 Task: Use the formula "ACOTH" in spreadsheet "Project portfolio".
Action: Mouse moved to (109, 93)
Screenshot: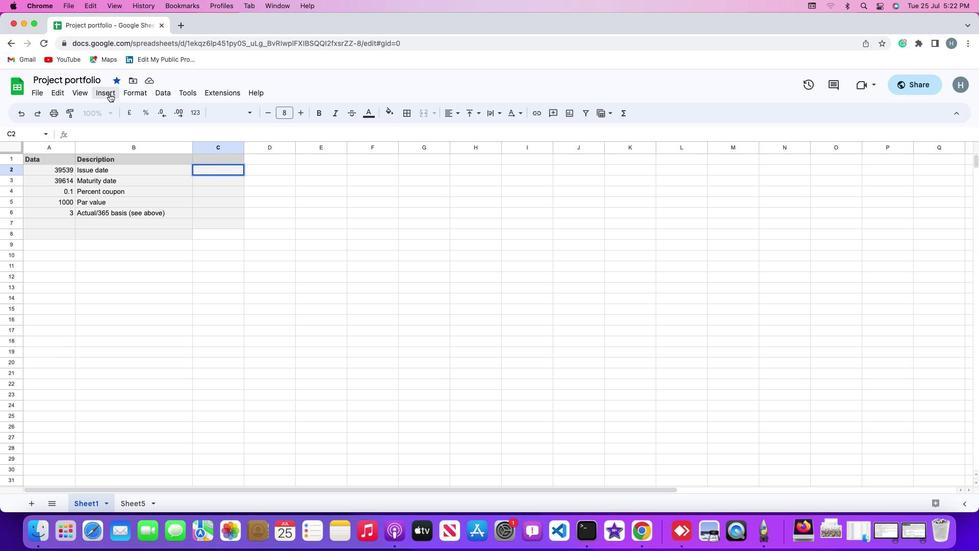 
Action: Mouse pressed left at (109, 93)
Screenshot: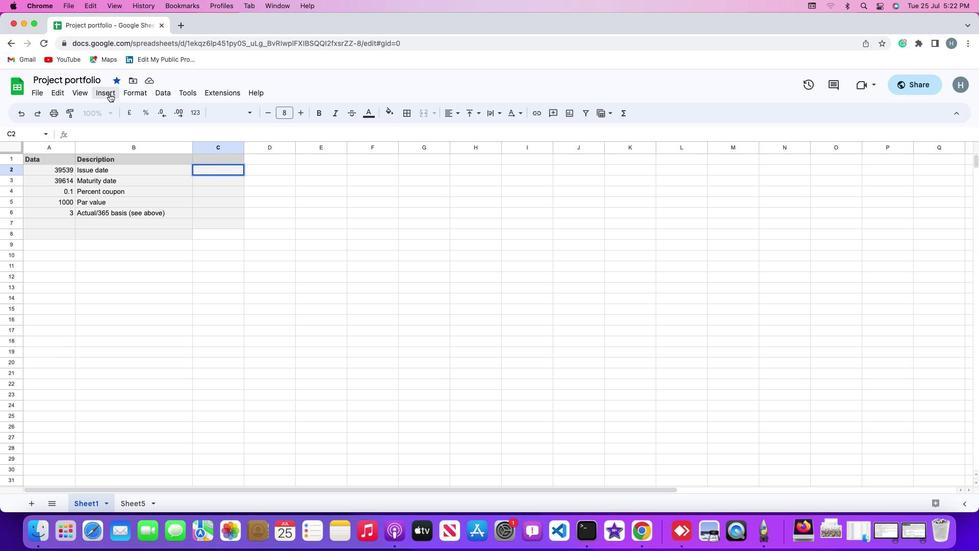 
Action: Mouse moved to (438, 165)
Screenshot: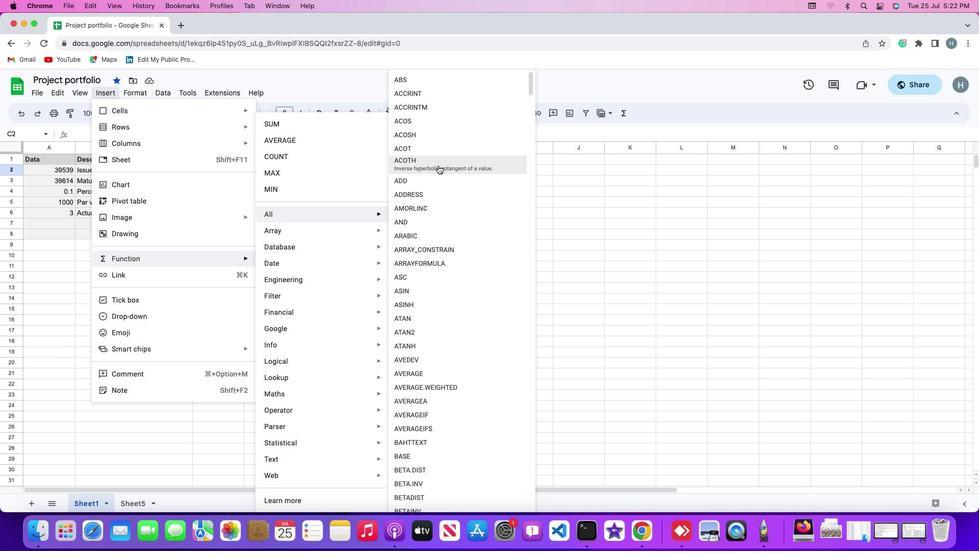 
Action: Mouse pressed left at (438, 165)
Screenshot: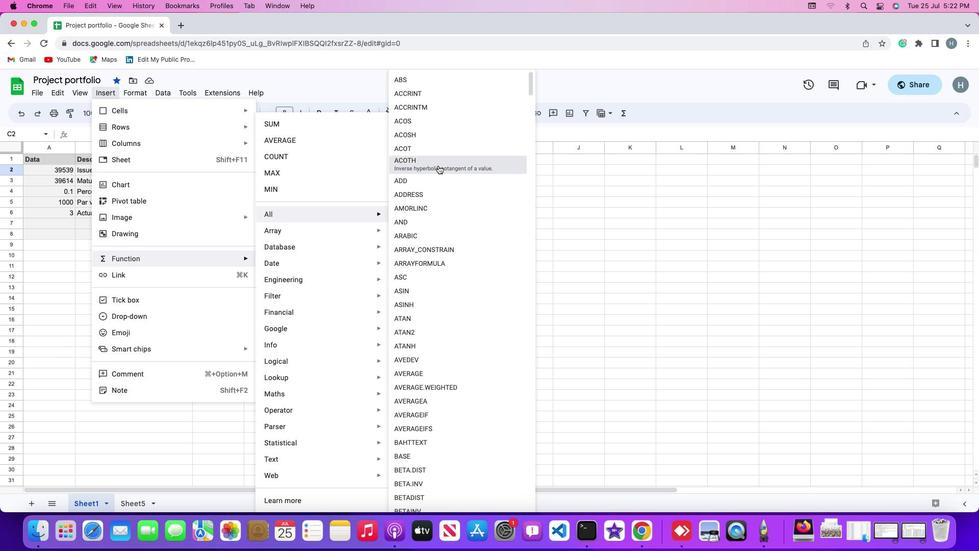 
Action: Mouse moved to (58, 167)
Screenshot: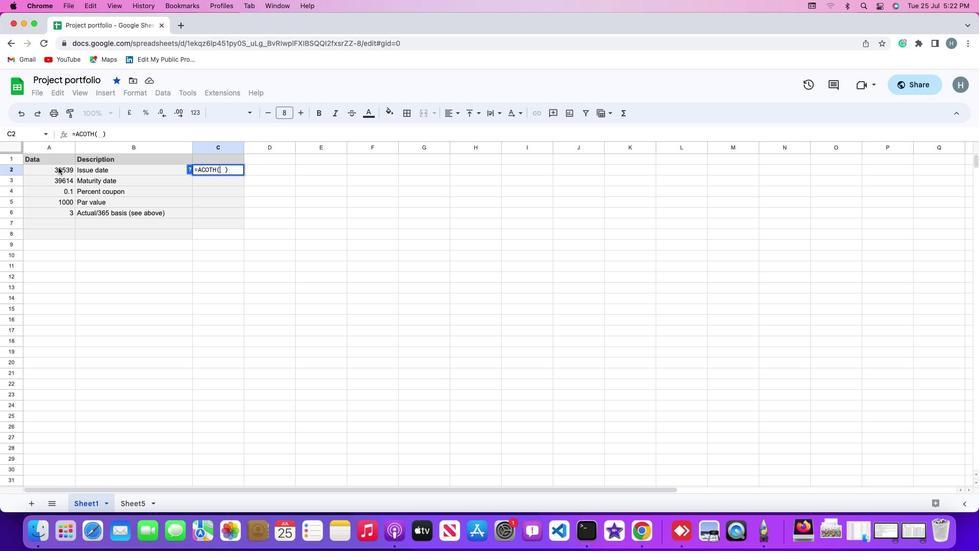 
Action: Mouse pressed left at (58, 167)
Screenshot: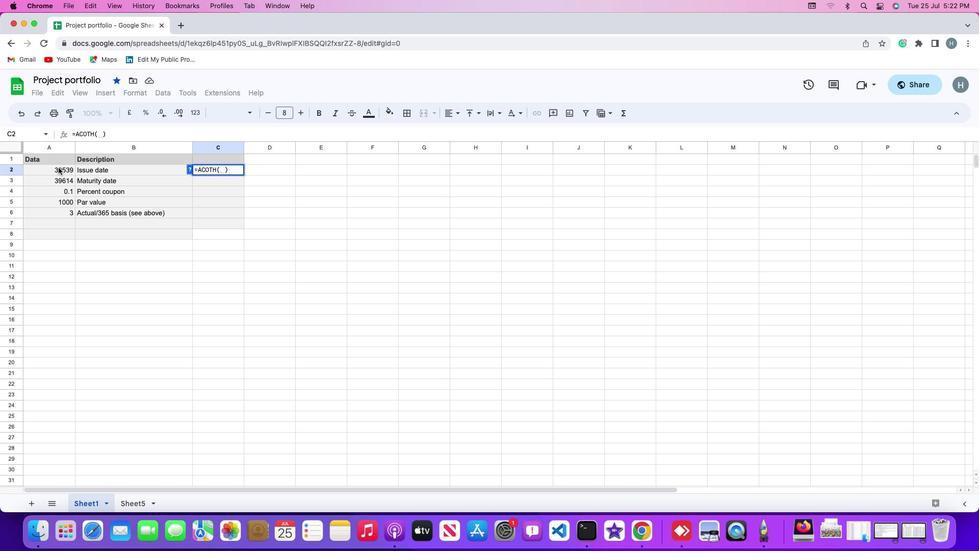 
Action: Mouse moved to (295, 204)
Screenshot: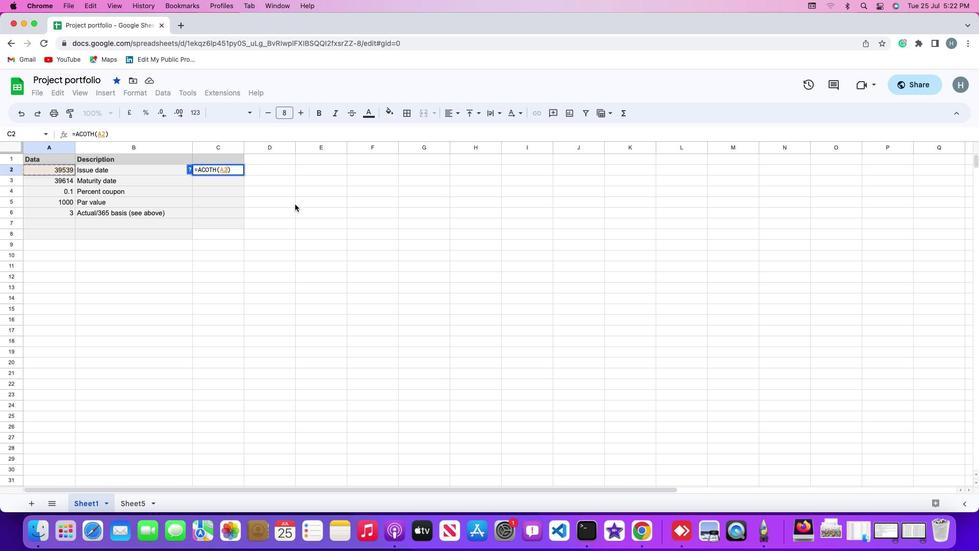 
Action: Key pressed '\x03'
Screenshot: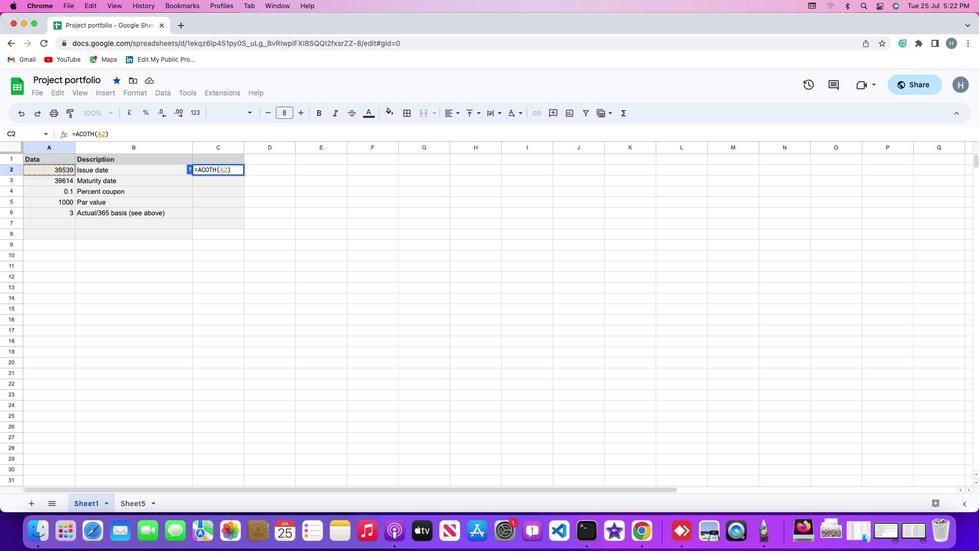 
